 Task: Create a section Automated Testing Sprint and in the section, add a milestone Digital Asset Management in the project AgileEagle
Action: Mouse moved to (291, 350)
Screenshot: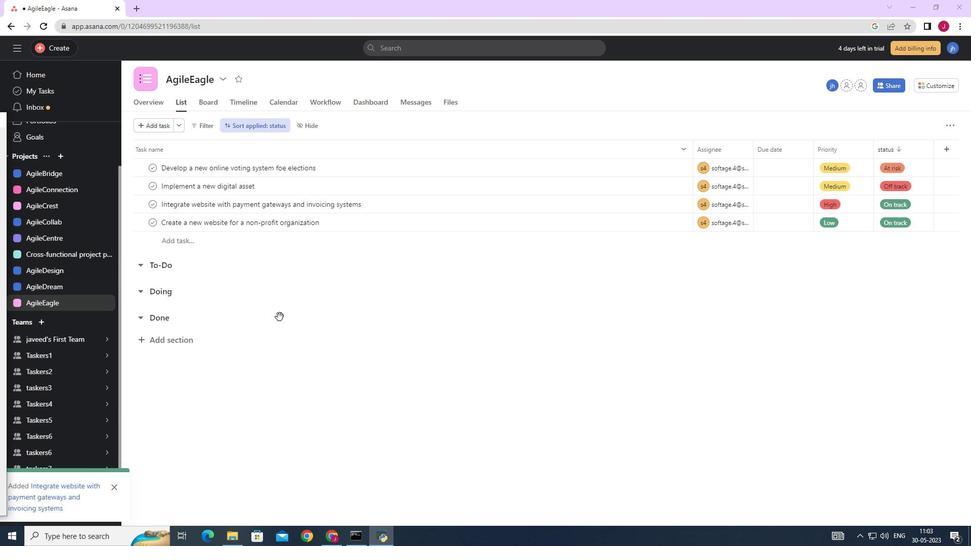 
Action: Mouse scrolled (291, 349) with delta (0, 0)
Screenshot: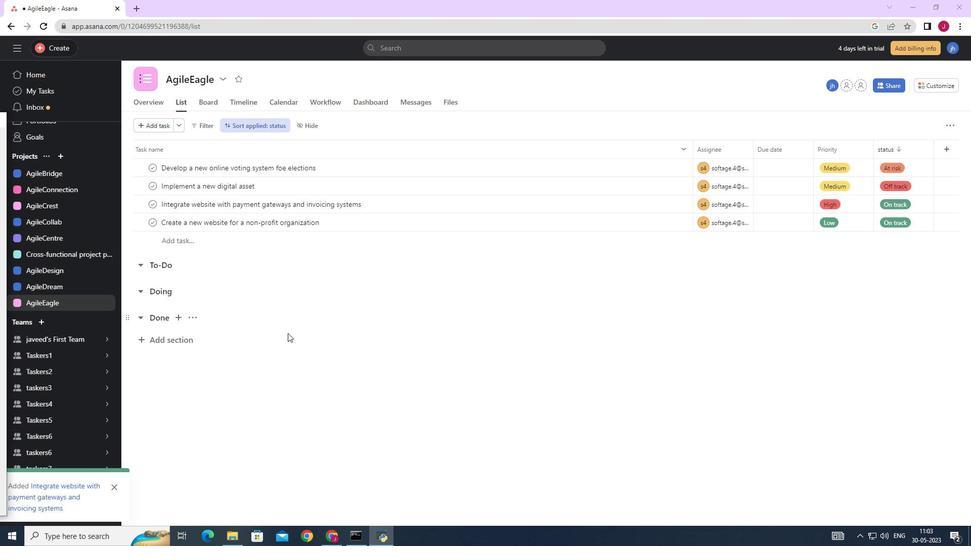 
Action: Mouse scrolled (291, 349) with delta (0, 0)
Screenshot: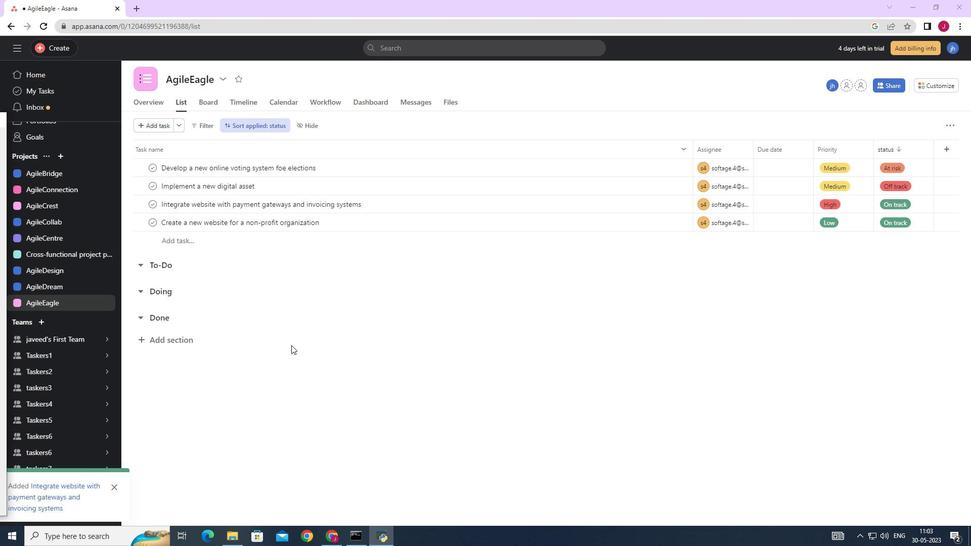 
Action: Mouse moved to (172, 337)
Screenshot: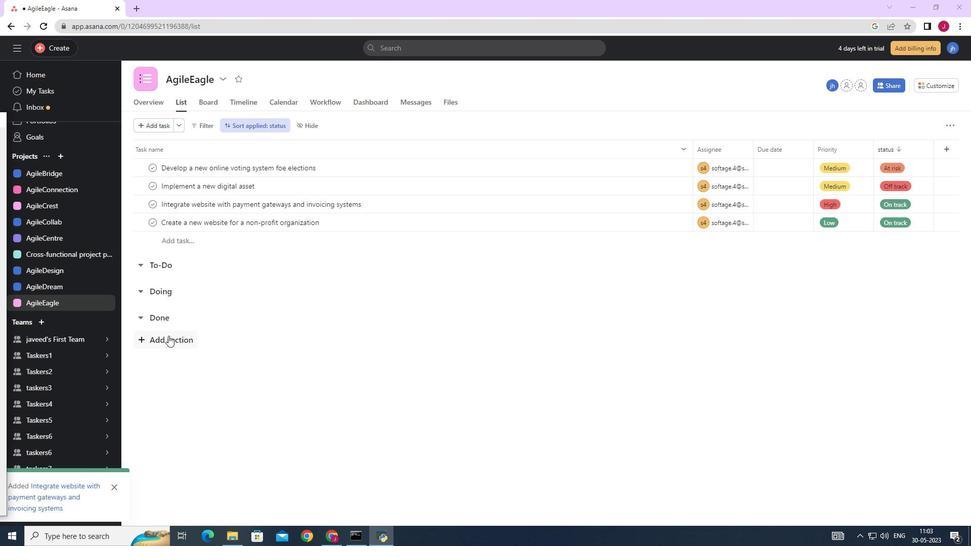 
Action: Mouse pressed left at (172, 337)
Screenshot: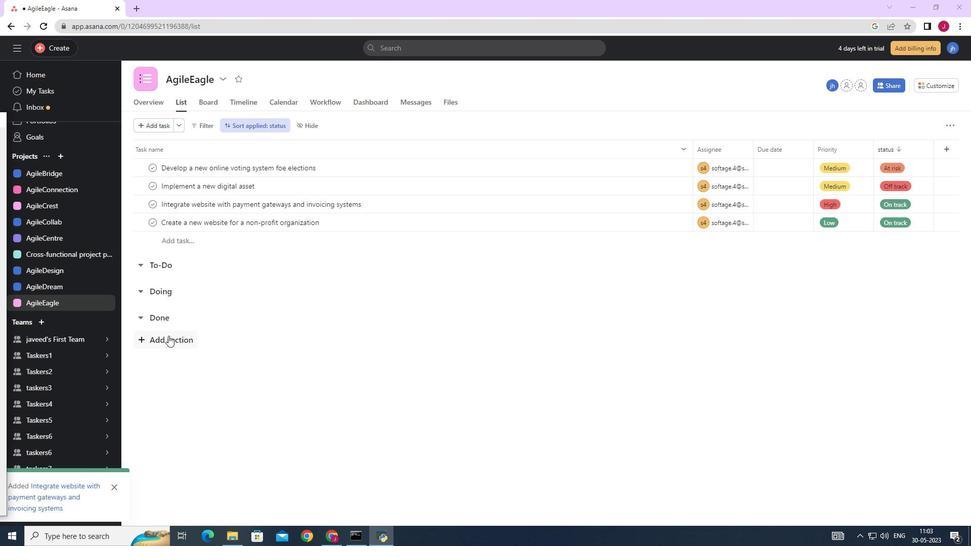 
Action: Mouse moved to (173, 339)
Screenshot: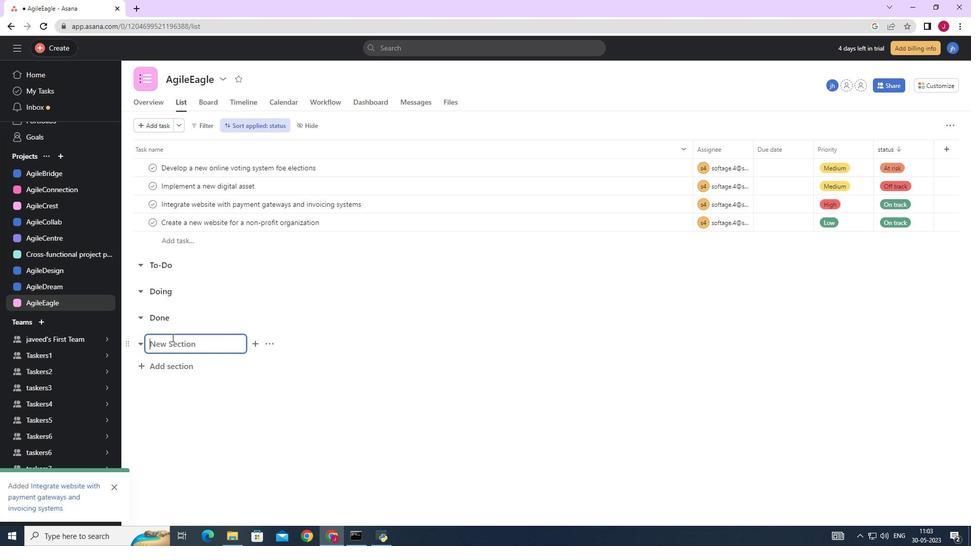 
Action: Key pressed <Key.caps_lock>A<Key.caps_lock>utomated<Key.space><Key.caps_lock>T<Key.caps_lock>esting<Key.space><Key.caps_lock>S<Key.caps_lock>print<Key.enter><Key.caps_lock>D<Key.caps_lock>igital<Key.space><Key.caps_lock>A<Key.caps_lock>sset<Key.space>management<Key.space>
Screenshot: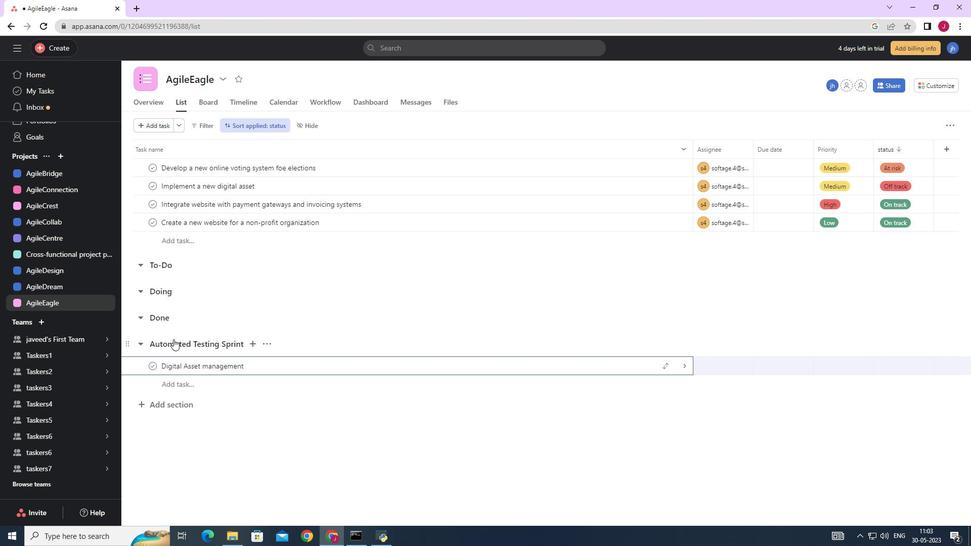
Action: Mouse moved to (680, 363)
Screenshot: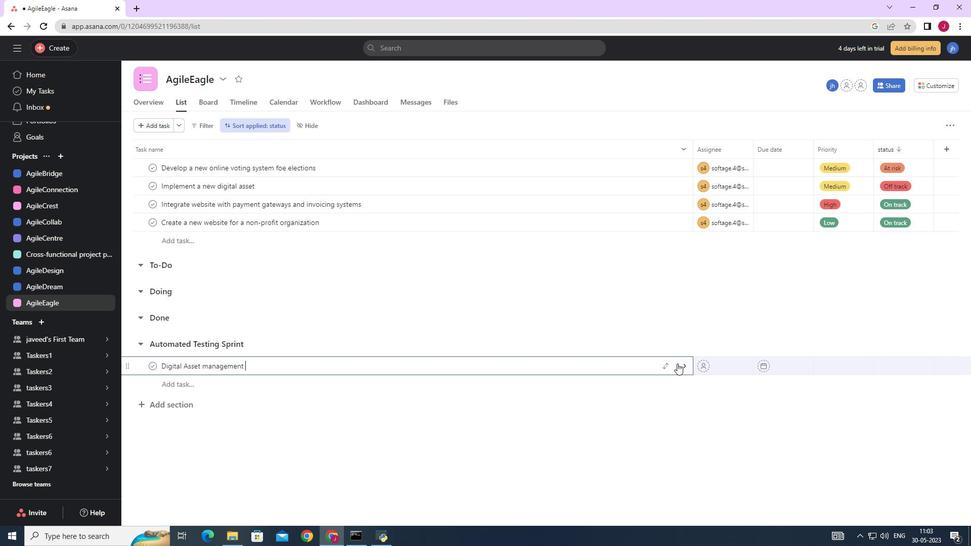 
Action: Mouse pressed left at (680, 363)
Screenshot: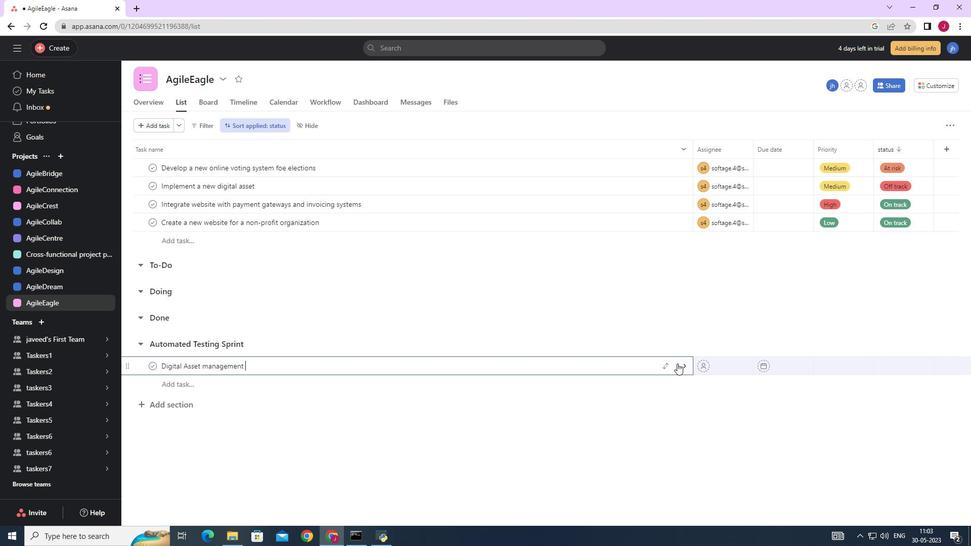 
Action: Mouse moved to (932, 125)
Screenshot: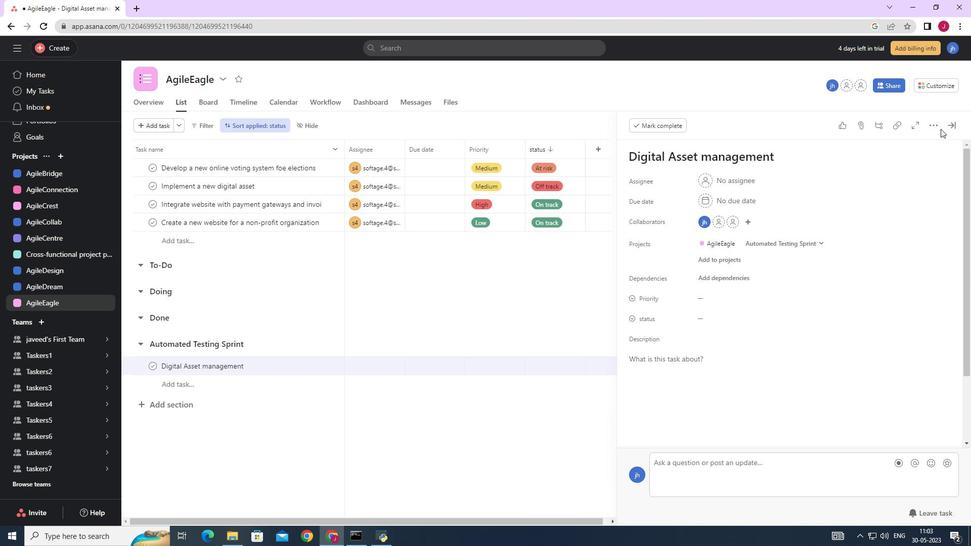 
Action: Mouse pressed left at (932, 125)
Screenshot: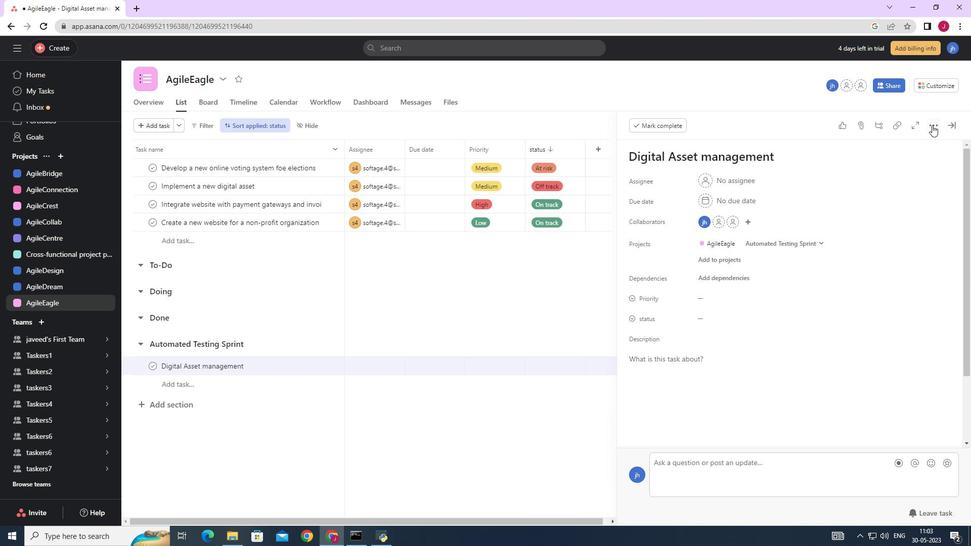 
Action: Mouse moved to (841, 162)
Screenshot: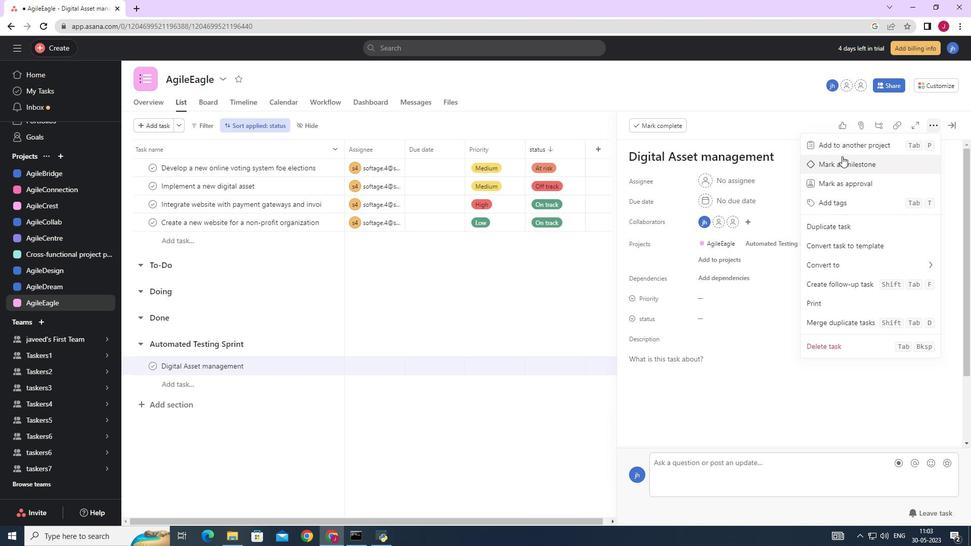 
Action: Mouse pressed left at (841, 162)
Screenshot: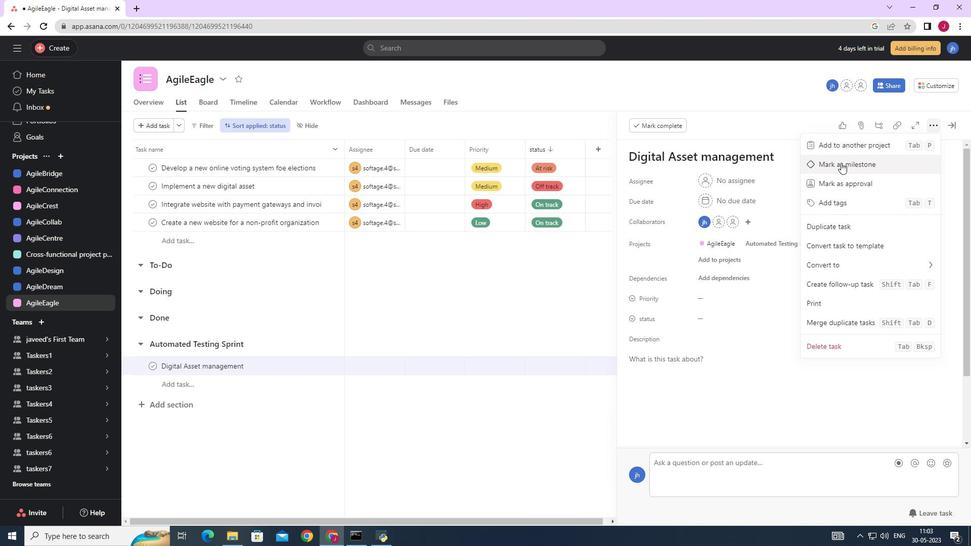 
Action: Mouse moved to (952, 123)
Screenshot: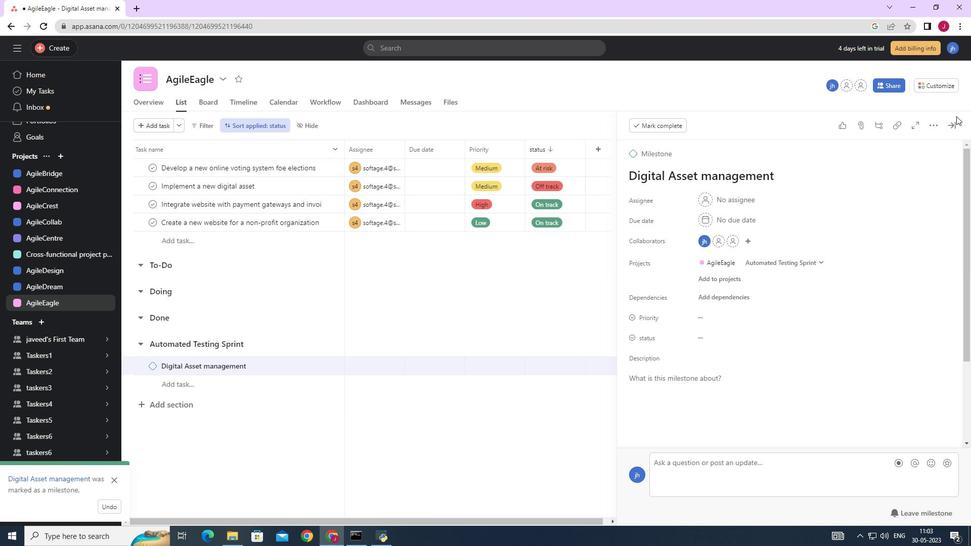 
Action: Mouse pressed left at (952, 123)
Screenshot: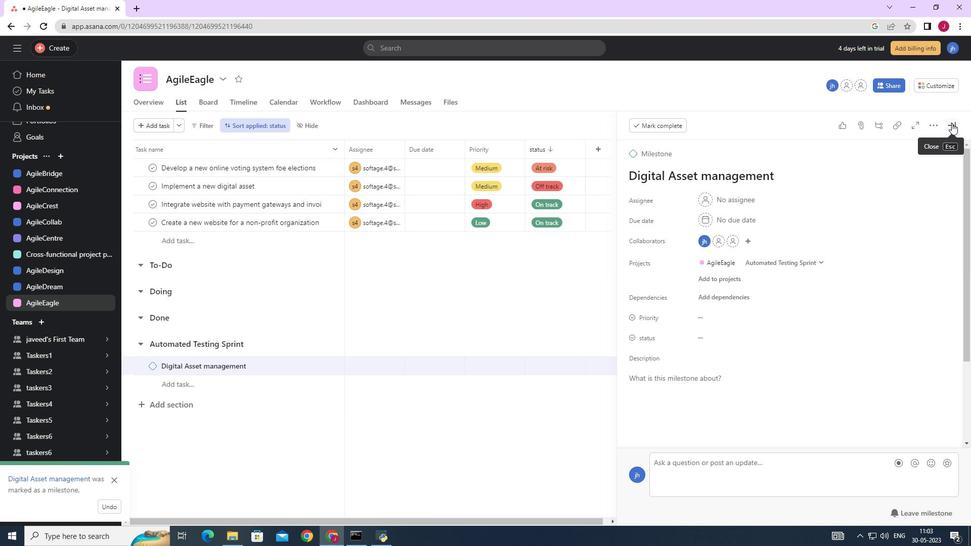 
Action: Mouse moved to (642, 237)
Screenshot: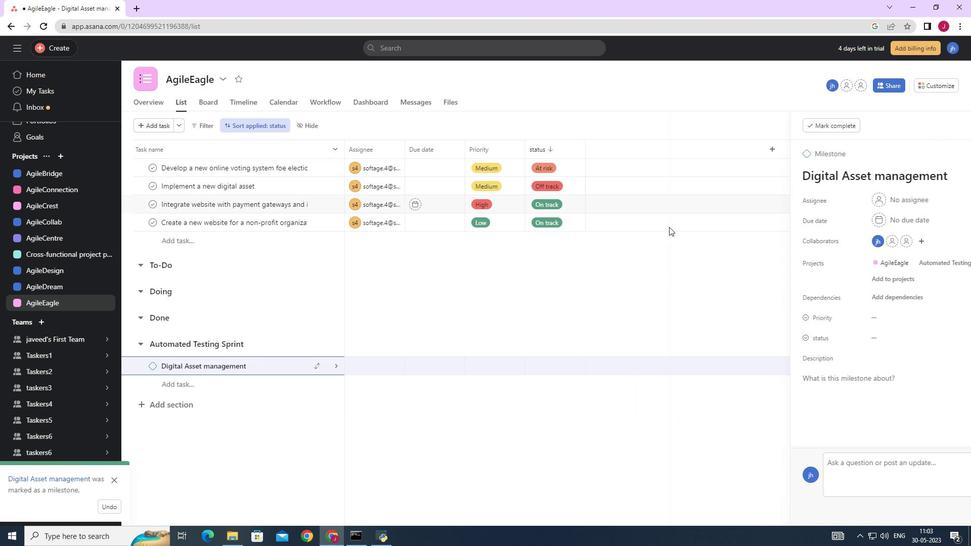 
